 Task: Add Jarrow Formulas Ubiquinol Qh-absorb + Pqq Dual Antioxidant Support to the cart.
Action: Mouse moved to (251, 109)
Screenshot: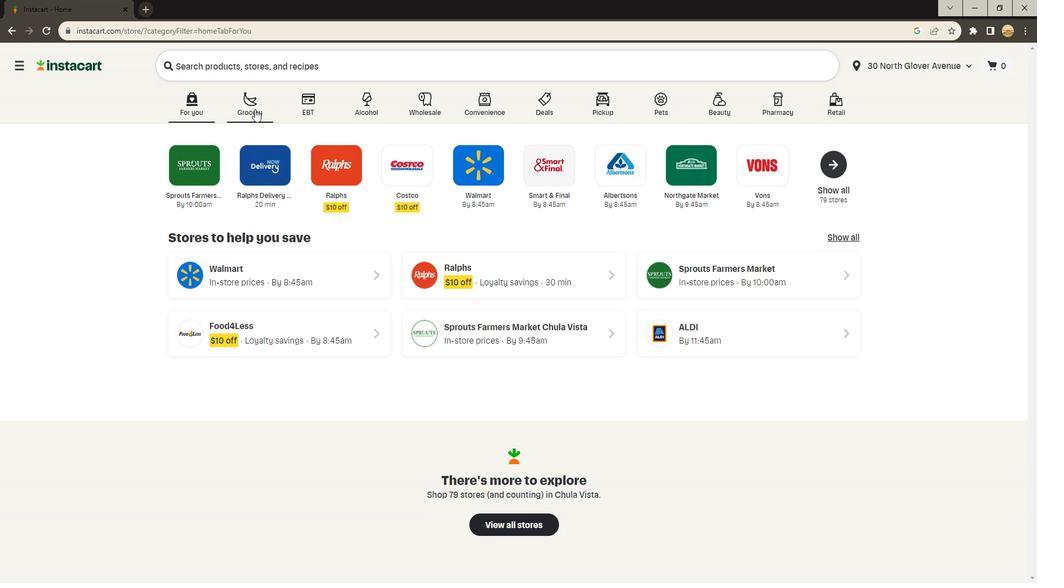 
Action: Mouse pressed left at (251, 109)
Screenshot: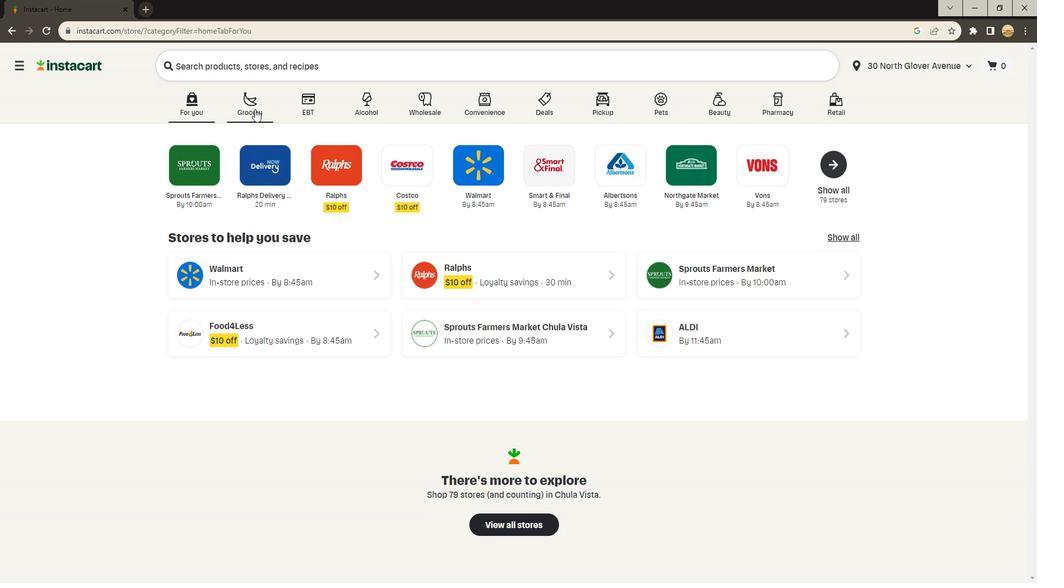
Action: Mouse moved to (238, 303)
Screenshot: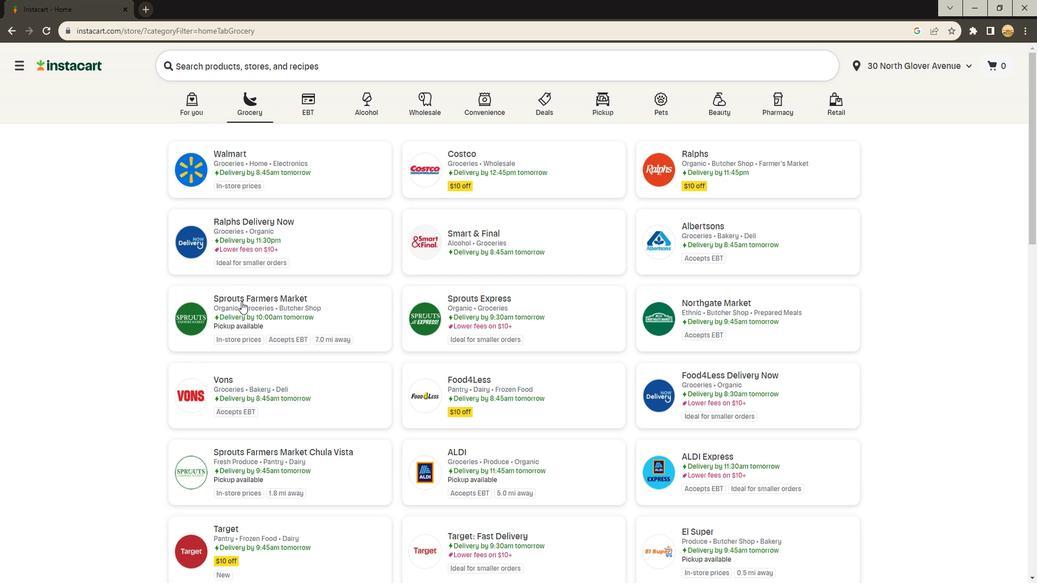 
Action: Mouse pressed left at (238, 303)
Screenshot: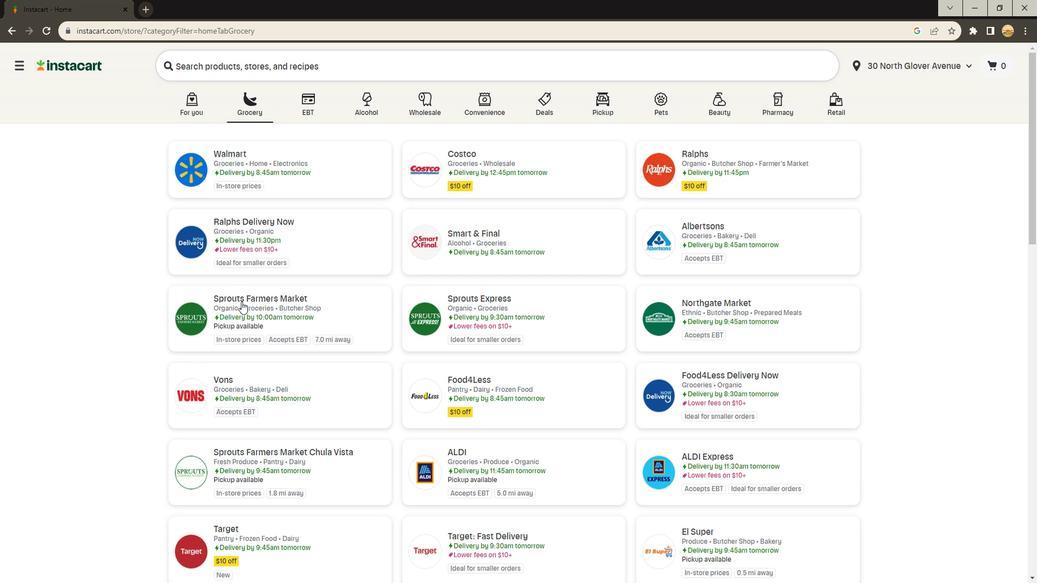 
Action: Mouse moved to (66, 370)
Screenshot: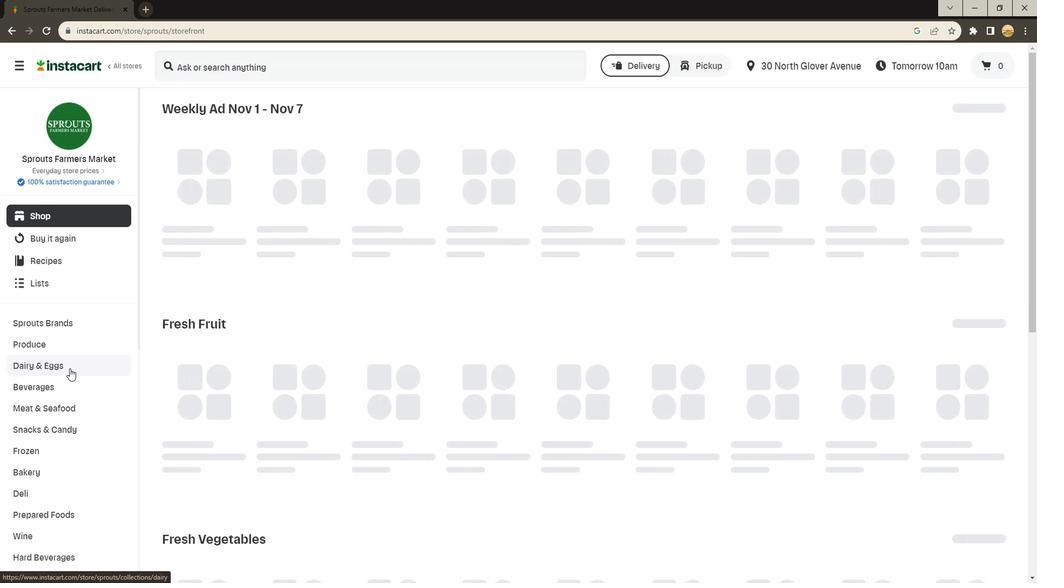 
Action: Mouse scrolled (66, 370) with delta (0, 0)
Screenshot: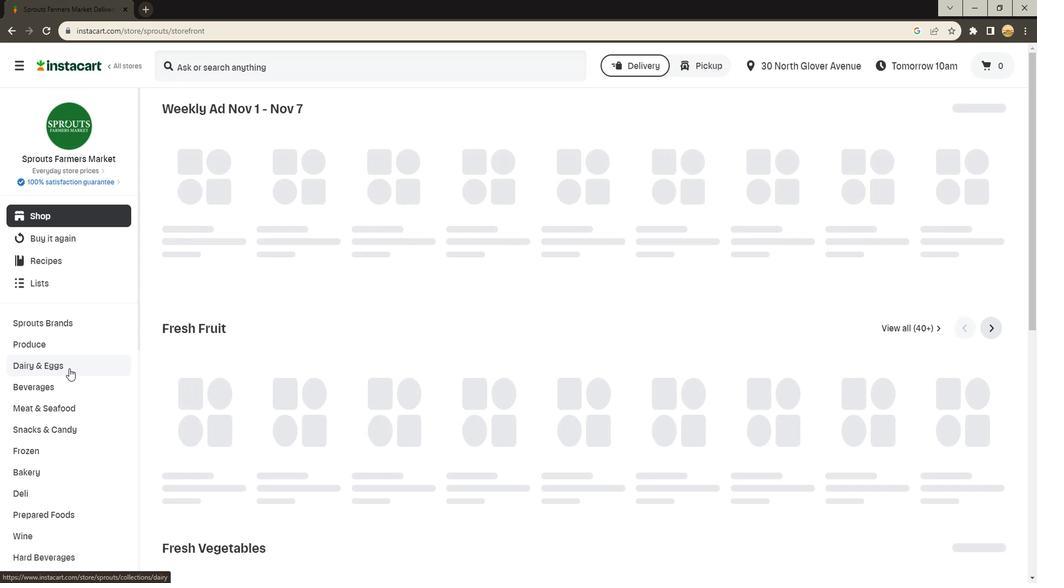 
Action: Mouse moved to (66, 370)
Screenshot: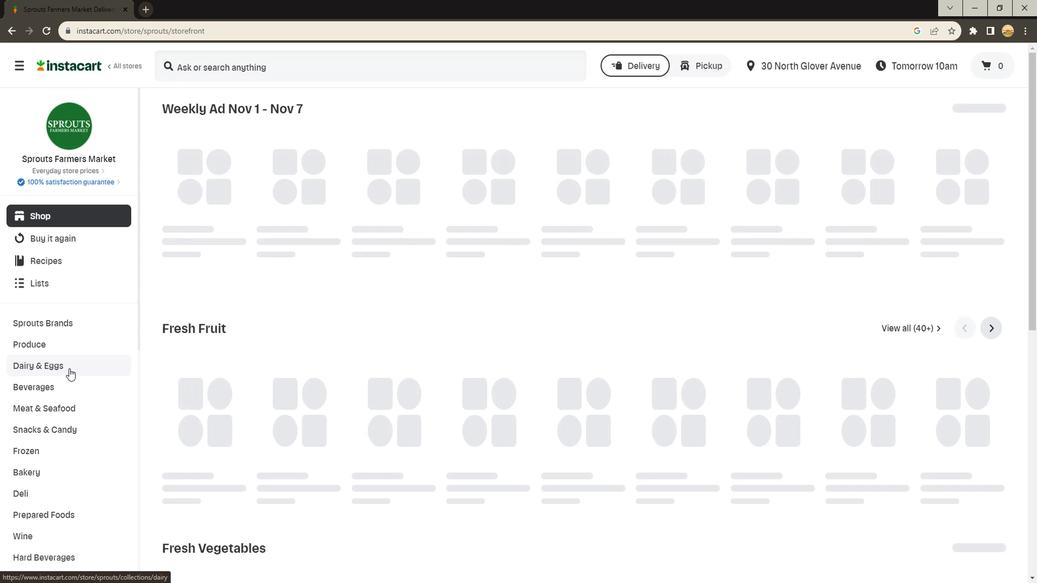 
Action: Mouse scrolled (66, 370) with delta (0, 0)
Screenshot: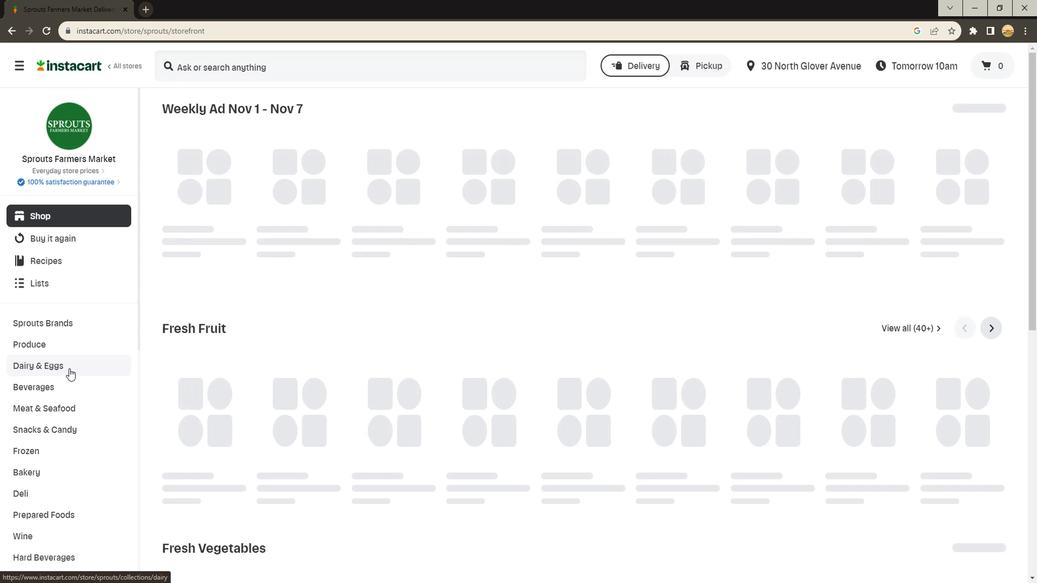 
Action: Mouse moved to (65, 371)
Screenshot: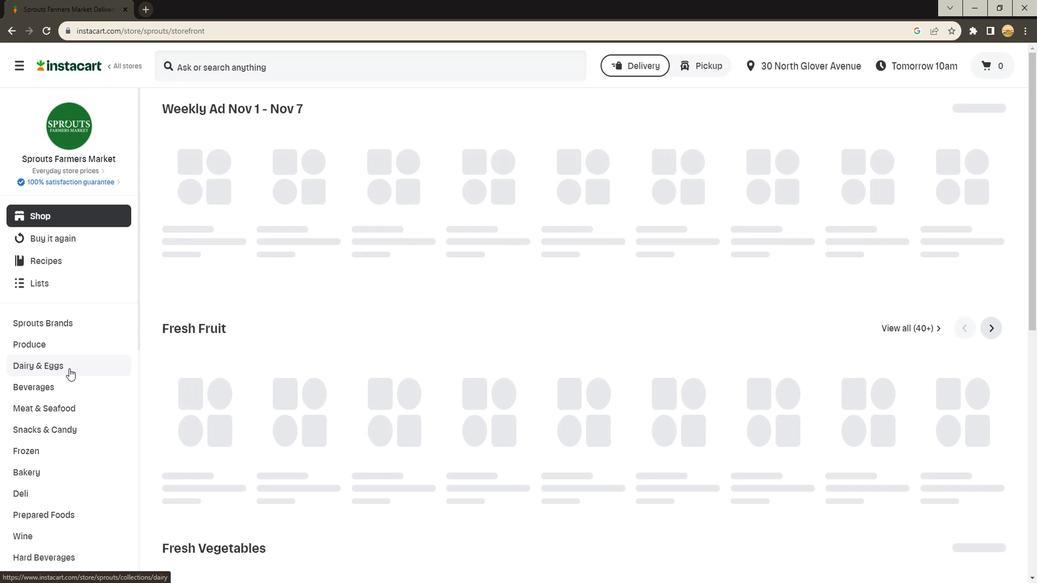 
Action: Mouse scrolled (65, 371) with delta (0, 0)
Screenshot: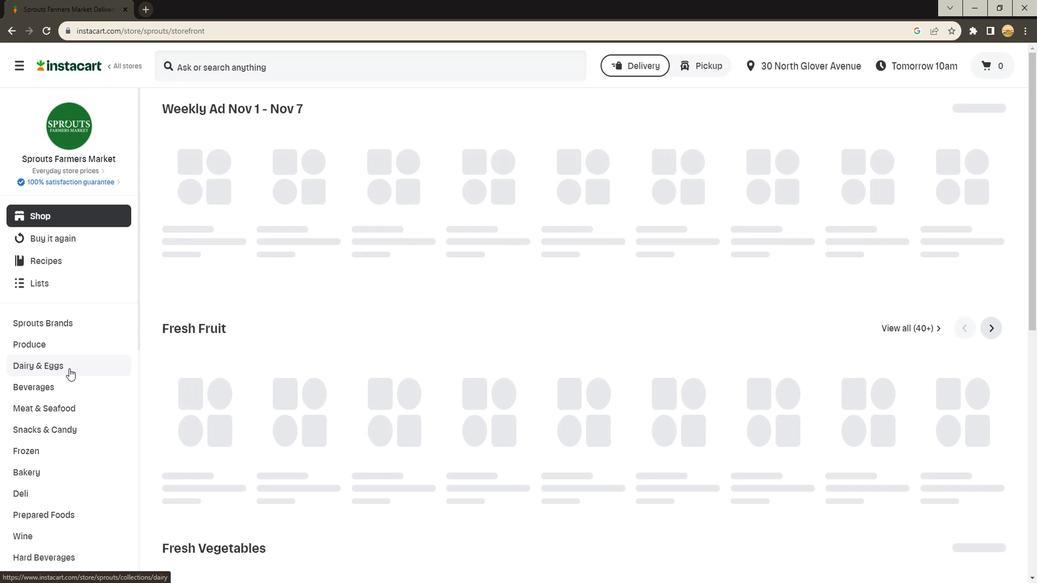 
Action: Mouse moved to (65, 371)
Screenshot: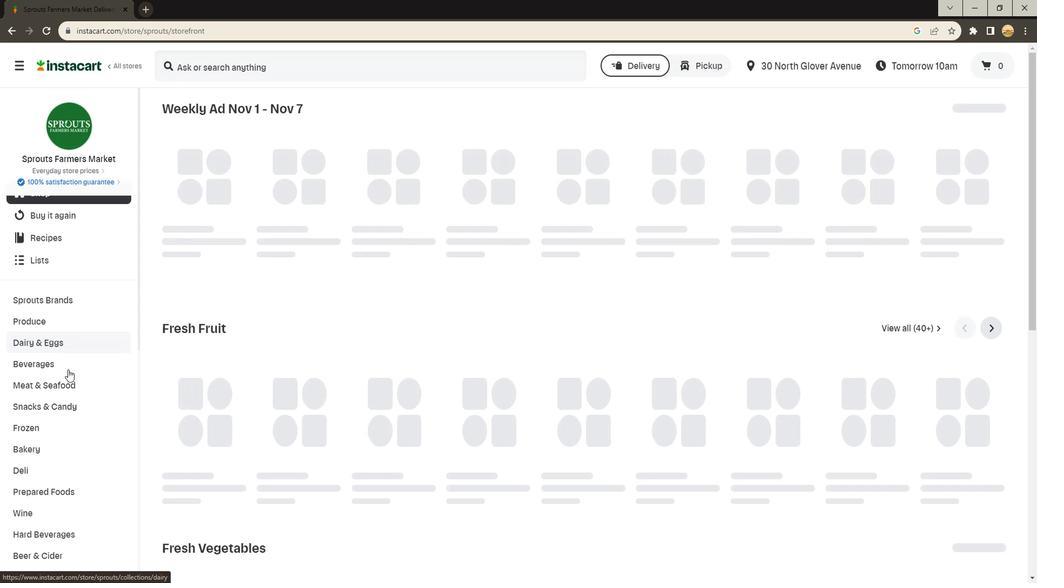
Action: Mouse scrolled (65, 371) with delta (0, 0)
Screenshot: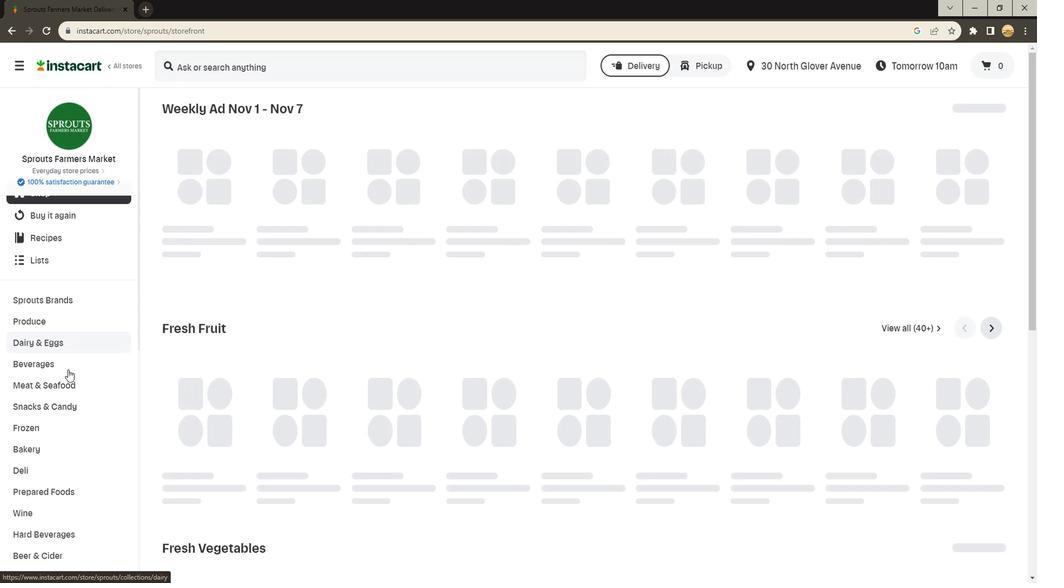 
Action: Mouse moved to (65, 372)
Screenshot: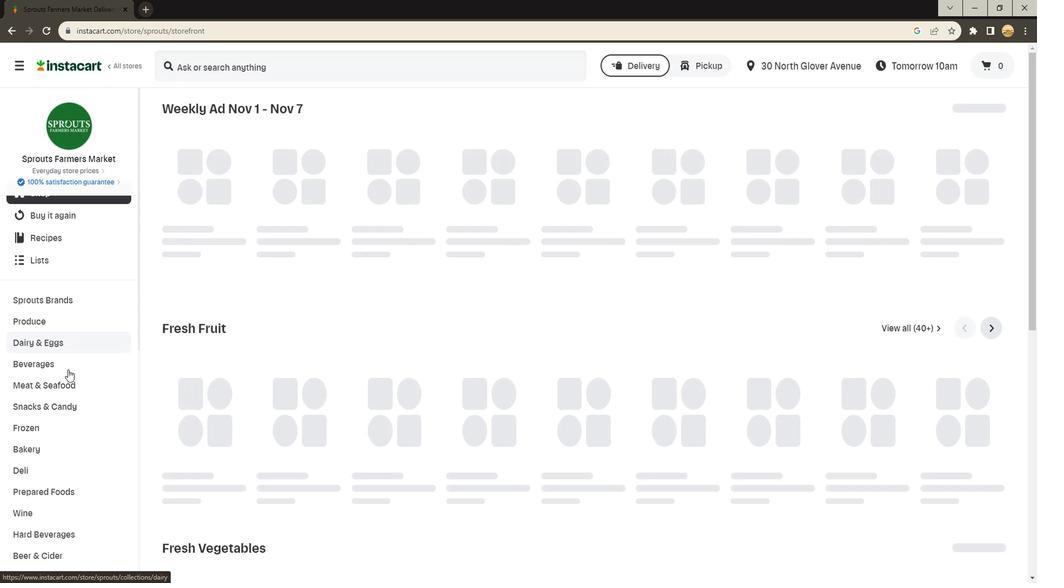 
Action: Mouse scrolled (65, 371) with delta (0, 0)
Screenshot: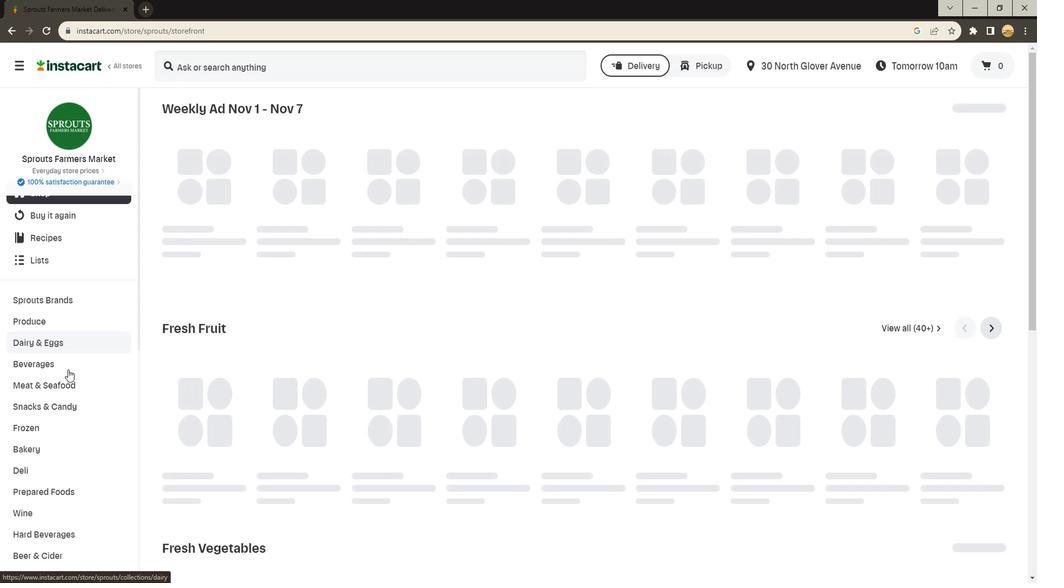 
Action: Mouse scrolled (65, 371) with delta (0, 0)
Screenshot: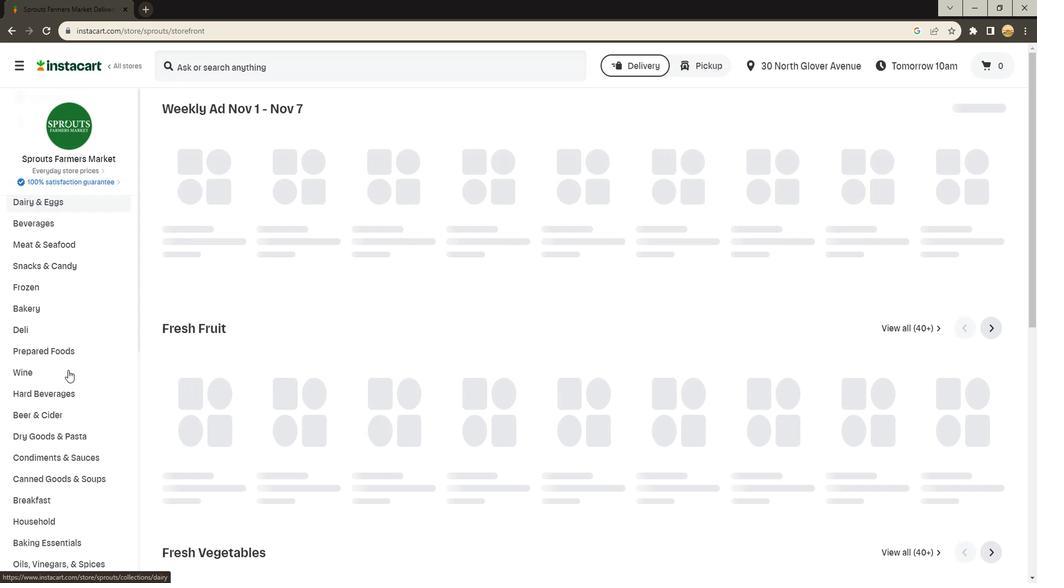
Action: Mouse scrolled (65, 371) with delta (0, 0)
Screenshot: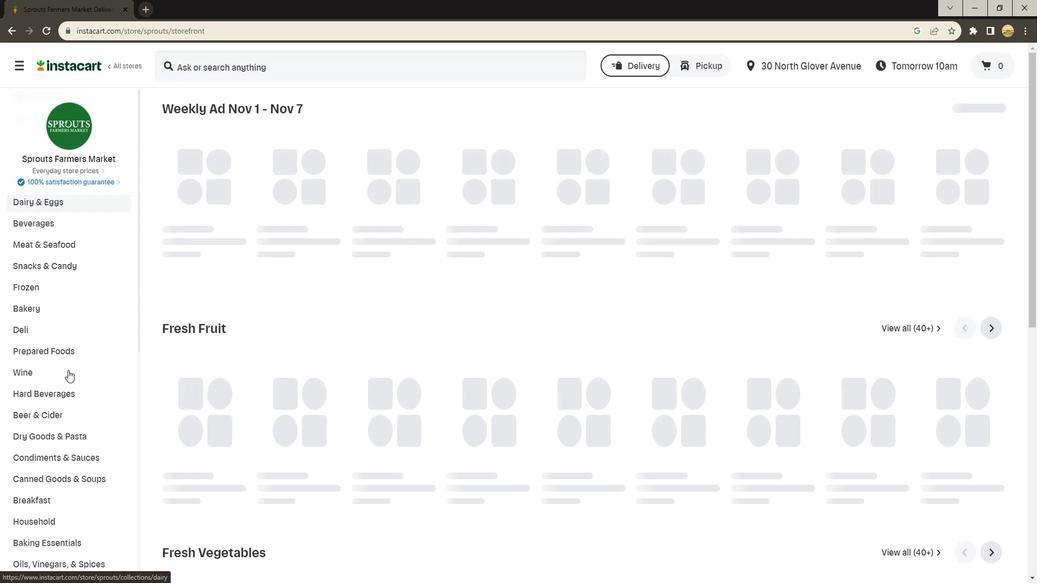 
Action: Mouse moved to (38, 359)
Screenshot: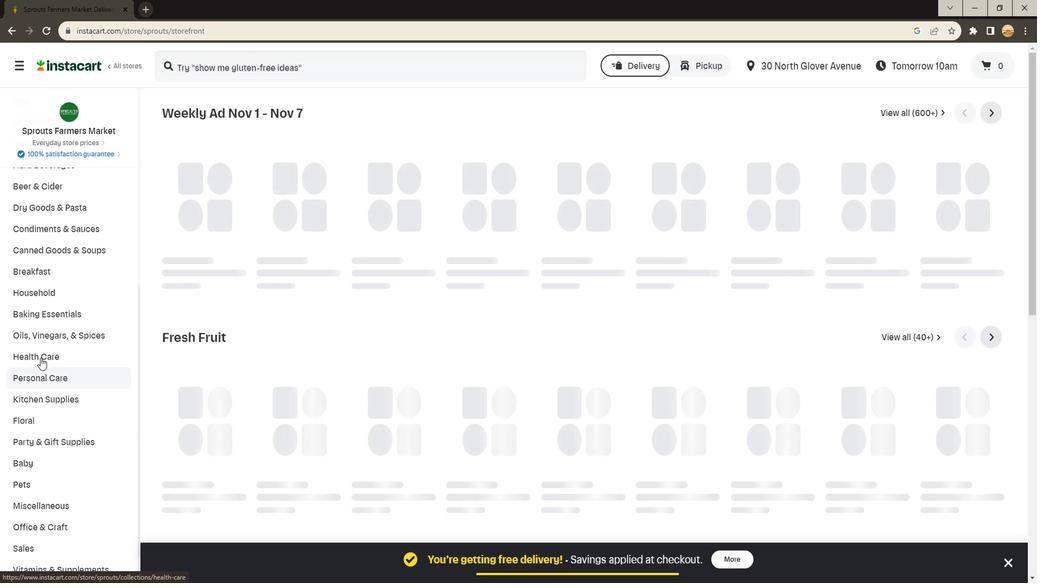 
Action: Mouse pressed left at (38, 359)
Screenshot: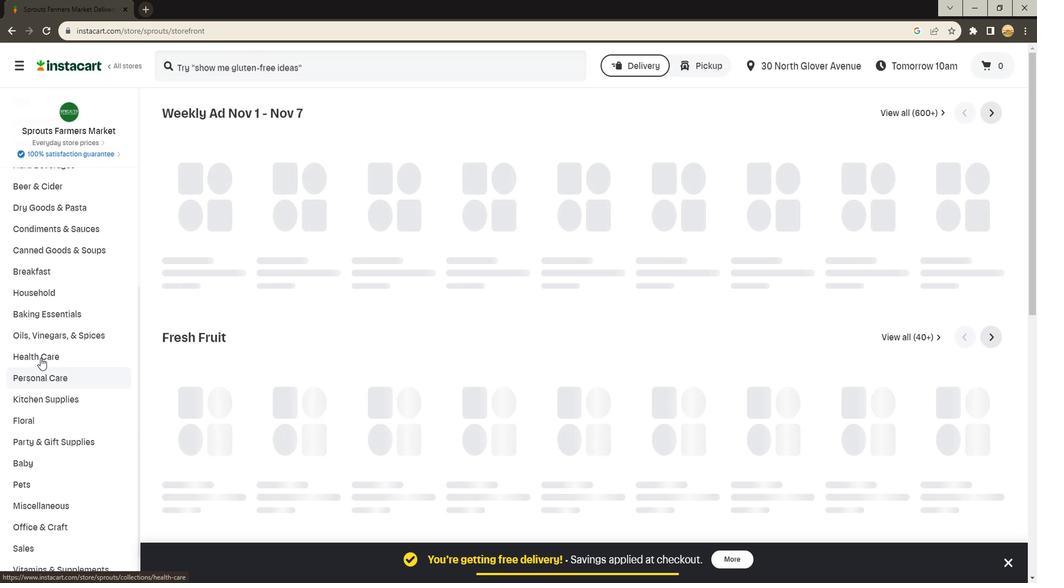 
Action: Mouse moved to (397, 140)
Screenshot: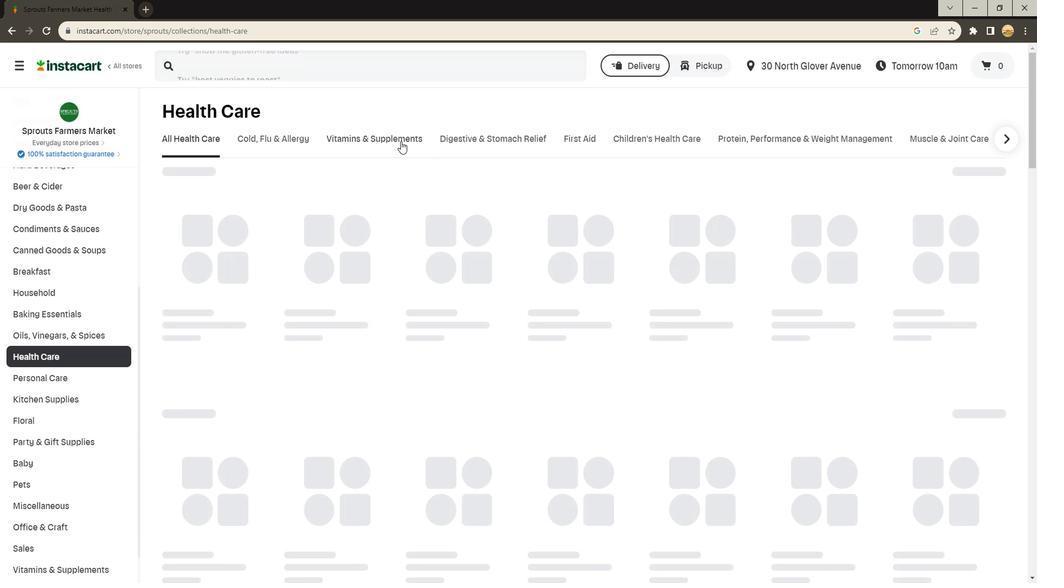 
Action: Mouse pressed left at (397, 140)
Screenshot: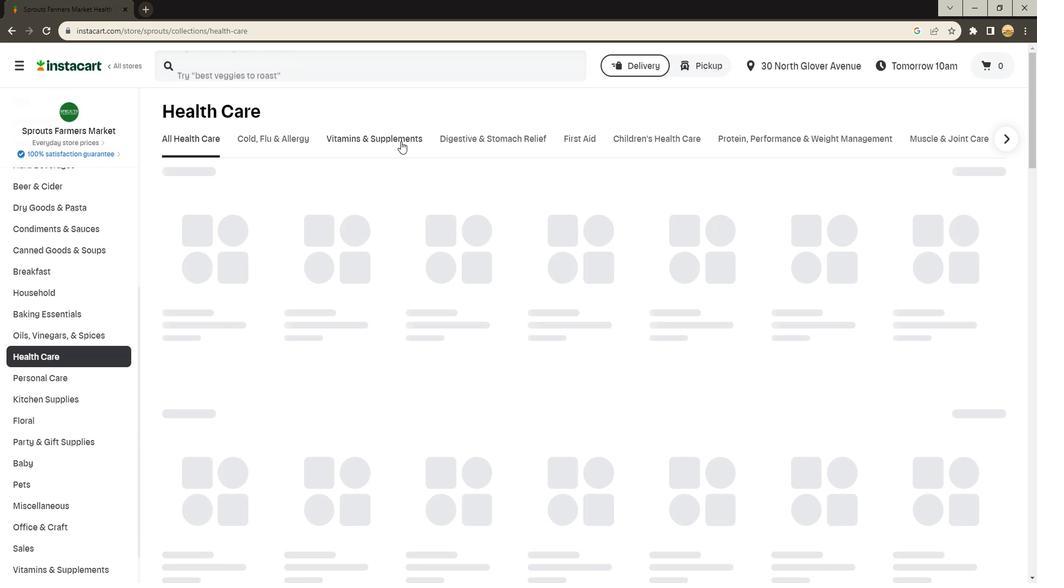 
Action: Mouse moved to (1004, 186)
Screenshot: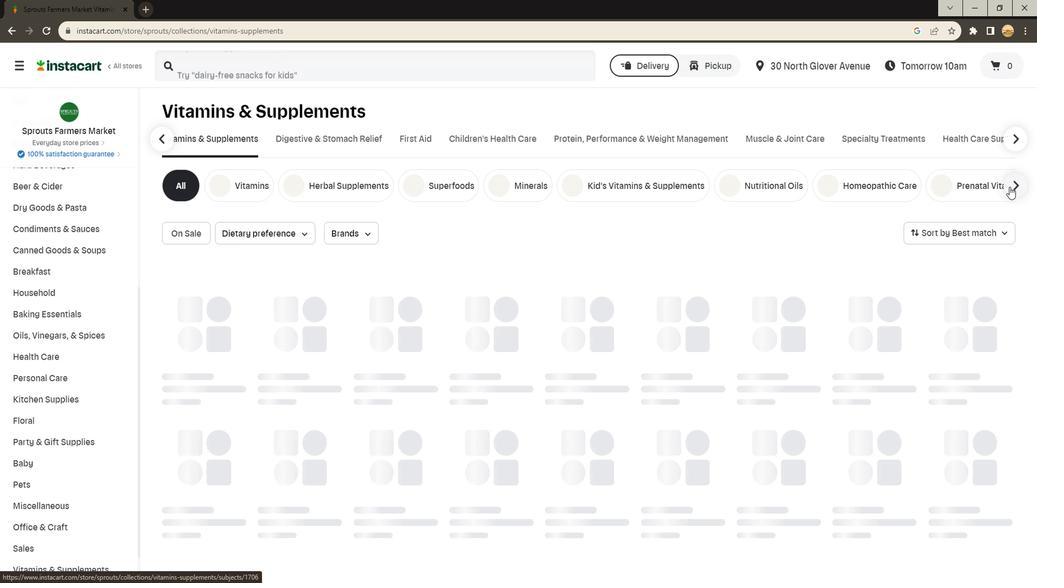 
Action: Mouse pressed left at (1004, 186)
Screenshot: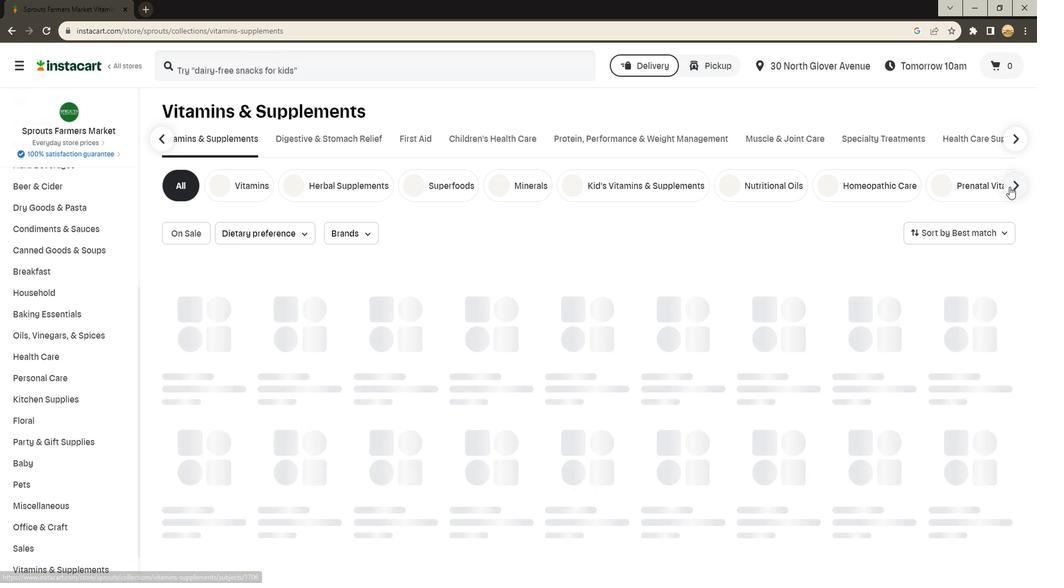 
Action: Mouse moved to (589, 189)
Screenshot: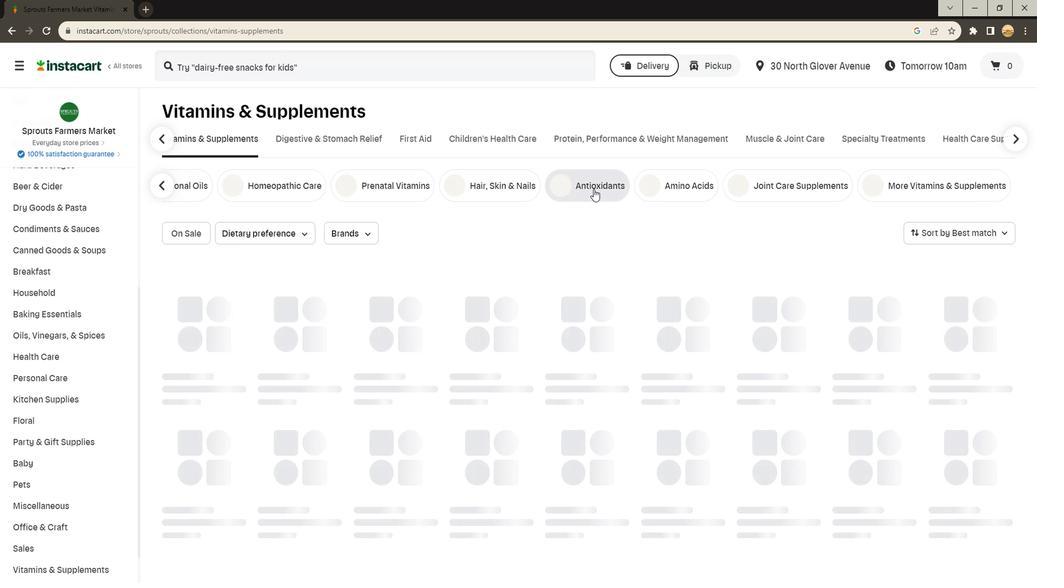 
Action: Mouse pressed left at (589, 189)
Screenshot: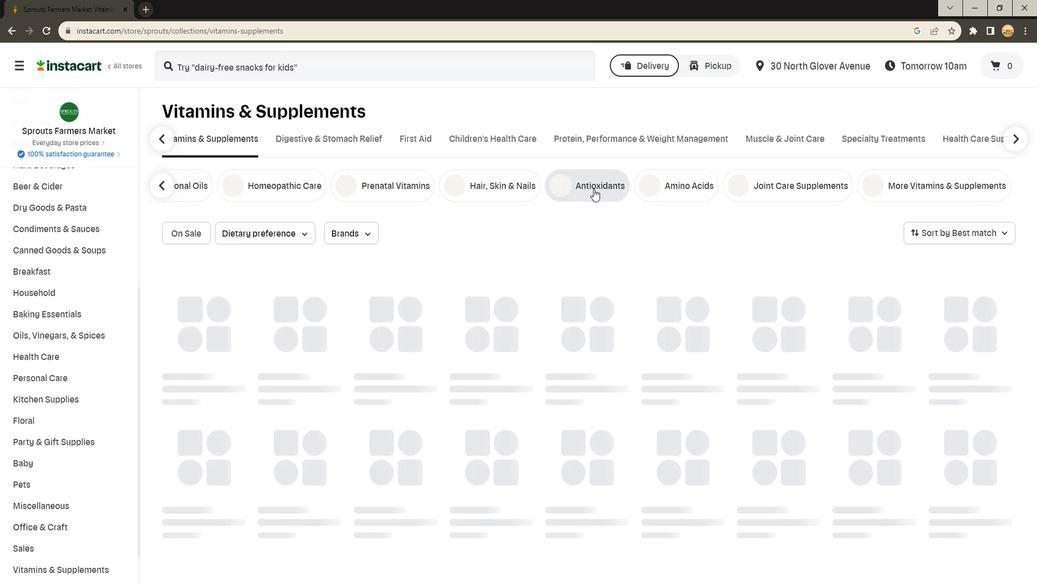 
Action: Mouse moved to (287, 63)
Screenshot: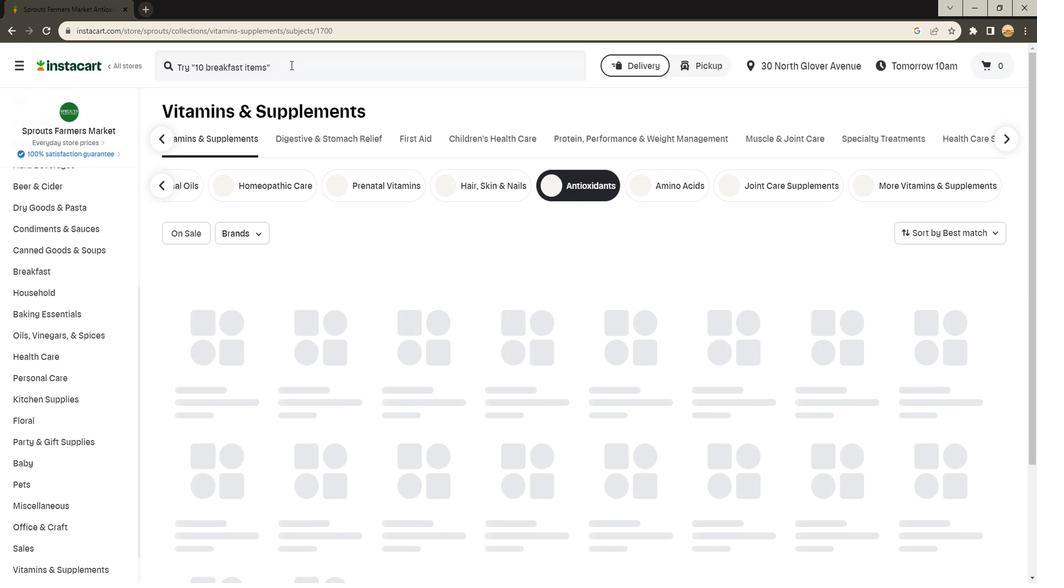 
Action: Mouse pressed left at (287, 63)
Screenshot: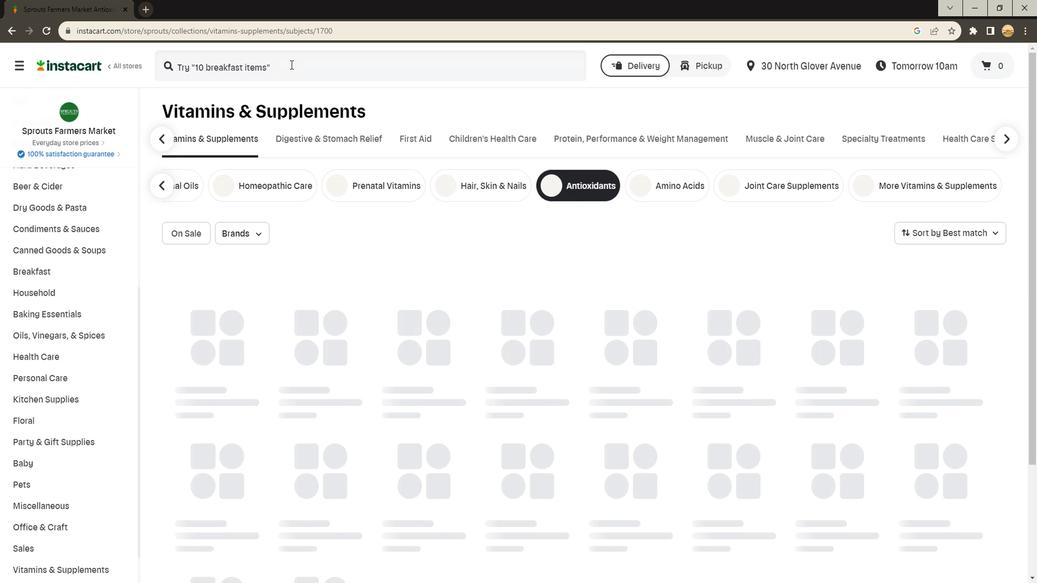 
Action: Key pressed <Key.shift>Jarrow<Key.space><Key.shift><Key.shift><Key.shift><Key.shift><Key.shift><Key.shift><Key.shift>Formulas<Key.space><Key.shift>Ubiquinol<Key.space><Key.shift><Key.shift><Key.shift><Key.shift><Key.shift><Key.shift><Key.shift>Qh-<Key.shift>absorb<Key.shift><Key.shift><Key.shift><Key.shift><Key.shift><Key.shift><Key.shift><Key.shift><Key.shift><Key.shift><Key.shift><Key.shift><Key.shift><Key.shift><Key.shift>+<Key.space><Key.shift><Key.shift><Key.shift>pqq<Key.space><Key.shift>Dual<Key.space><Key.shift><Key.shift><Key.shift><Key.shift><Key.shift><Key.shift><Key.shift><Key.shift><Key.shift><Key.shift><Key.shift><Key.shift><Key.shift><Key.shift><Key.shift><Key.shift><Key.shift><Key.shift><Key.shift><Key.shift><Key.shift><Key.shift><Key.shift><Key.shift><Key.shift><Key.shift>Abtioxidant<Key.space><Key.shift>Support<Key.space><Key.enter>
Screenshot: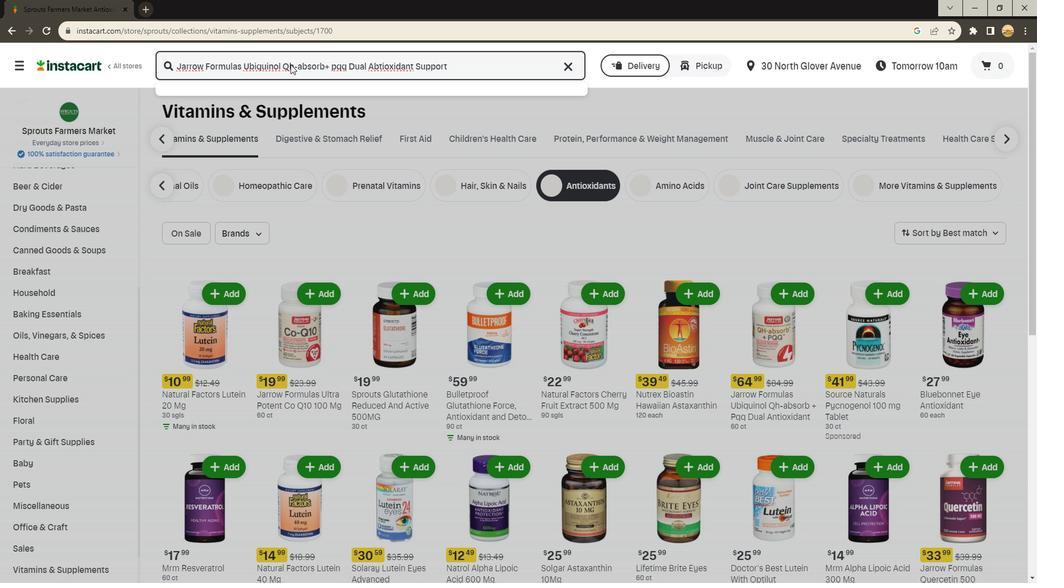 
Action: Mouse moved to (292, 164)
Screenshot: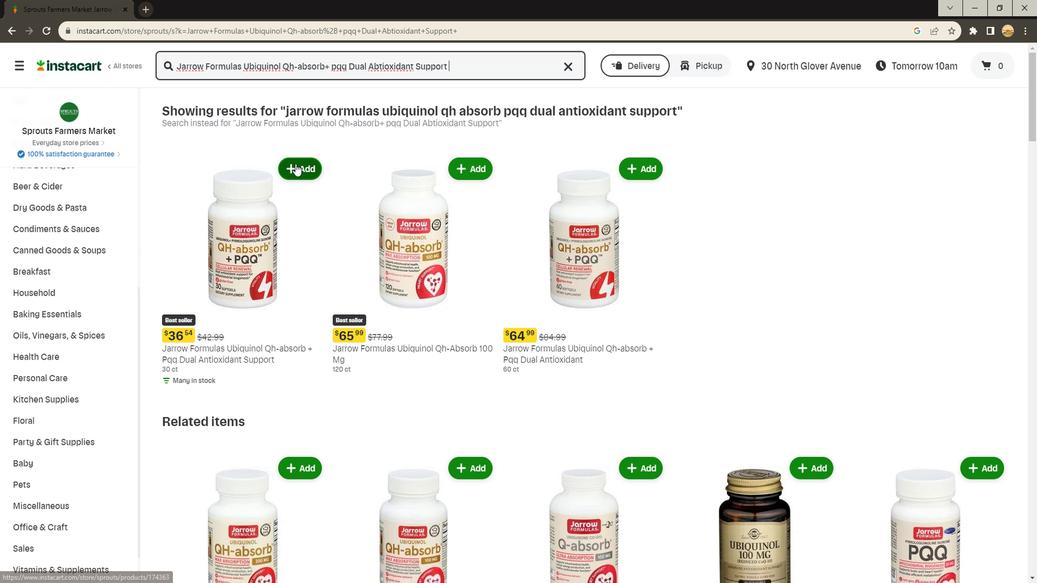 
Action: Mouse pressed left at (292, 164)
Screenshot: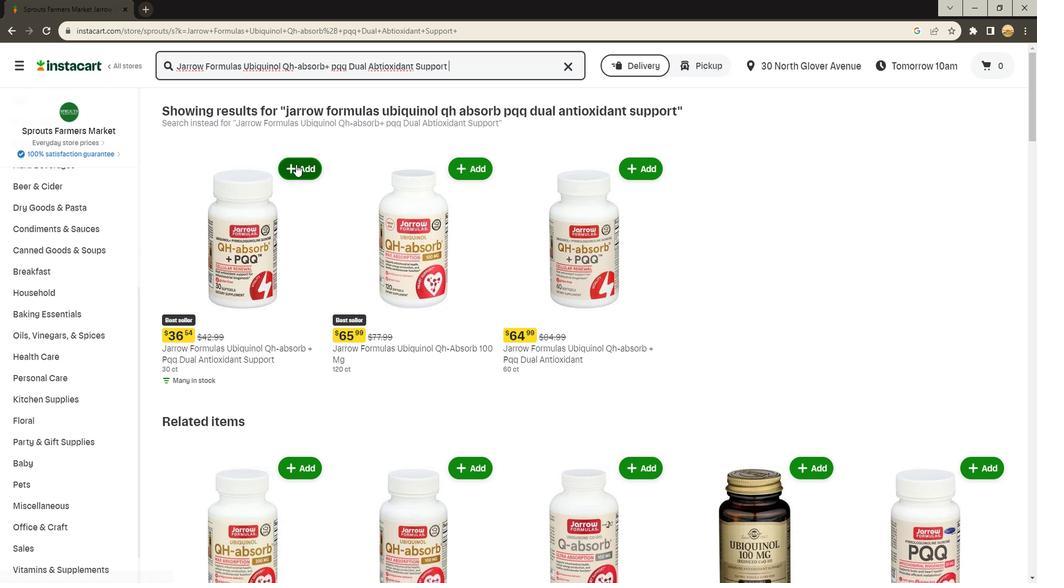 
Action: Mouse moved to (311, 379)
Screenshot: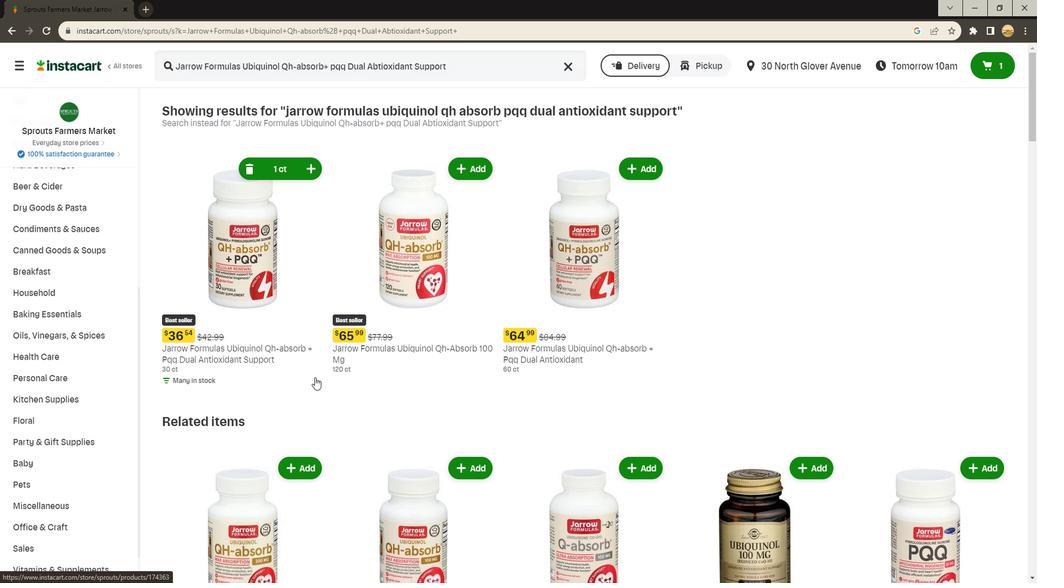 
